 Task: Check the repository's traffic insights to view visitor data.
Action: Mouse moved to (707, 51)
Screenshot: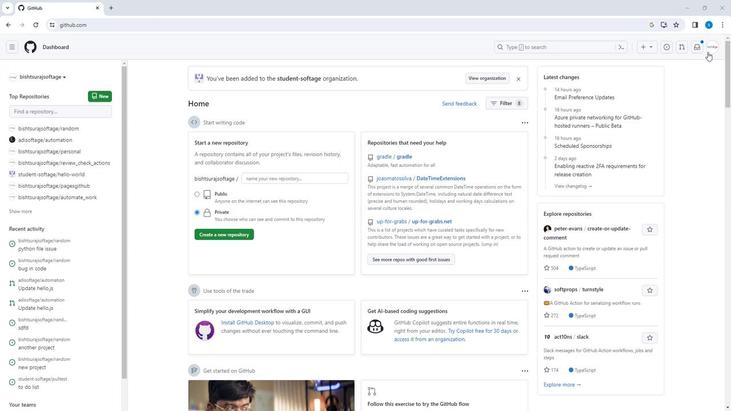 
Action: Mouse pressed left at (707, 51)
Screenshot: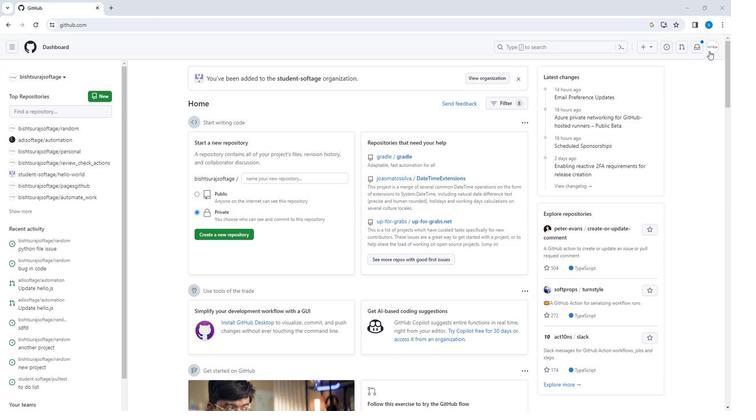
Action: Mouse moved to (668, 103)
Screenshot: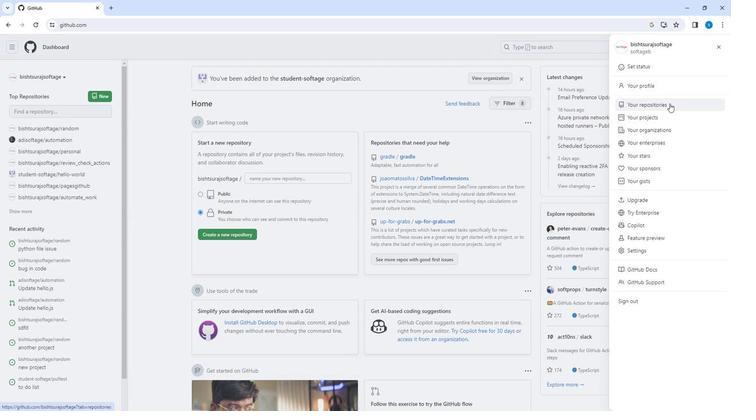 
Action: Mouse pressed left at (668, 103)
Screenshot: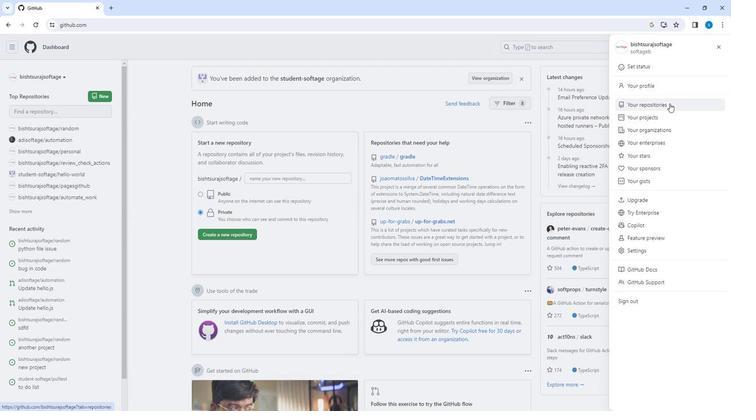 
Action: Mouse moved to (488, 188)
Screenshot: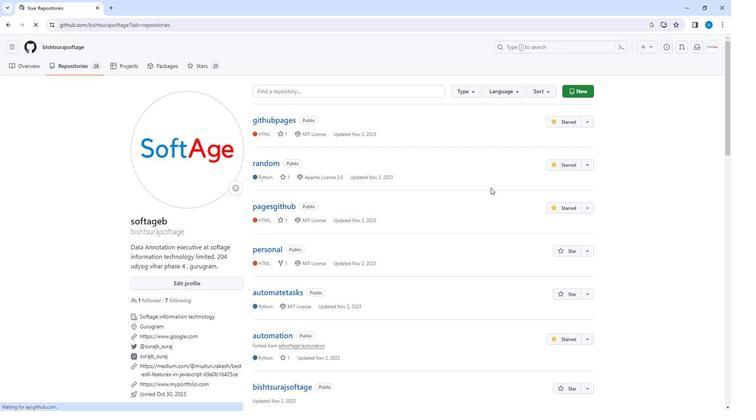 
Action: Mouse scrolled (488, 187) with delta (0, 0)
Screenshot: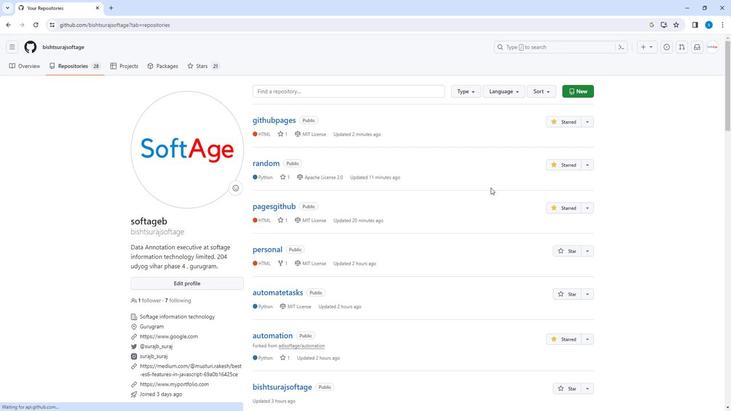 
Action: Mouse scrolled (488, 187) with delta (0, 0)
Screenshot: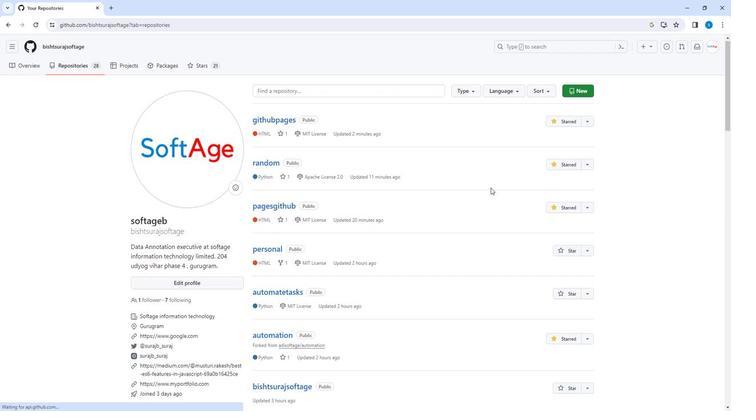 
Action: Mouse scrolled (488, 187) with delta (0, 0)
Screenshot: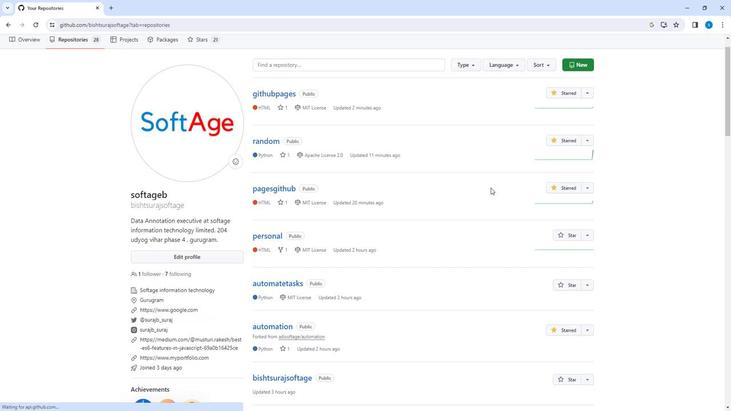 
Action: Mouse scrolled (488, 187) with delta (0, 0)
Screenshot: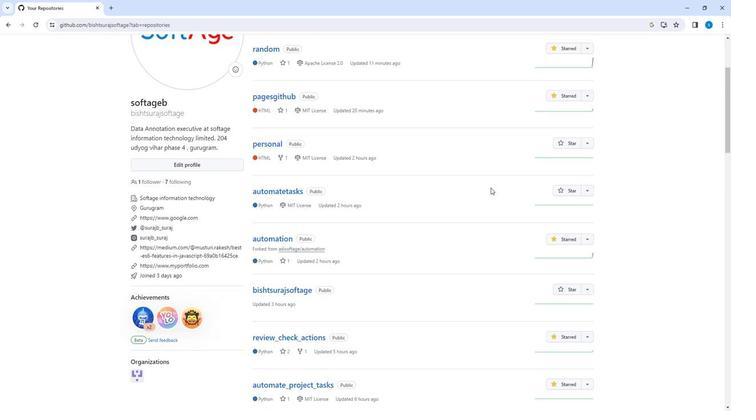 
Action: Mouse scrolled (488, 187) with delta (0, 0)
Screenshot: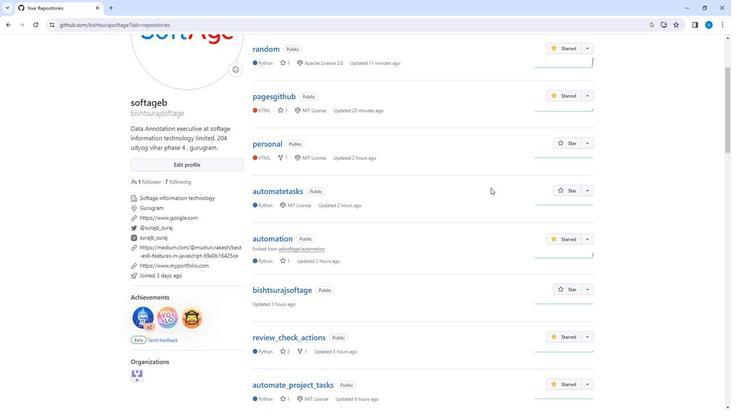 
Action: Mouse scrolled (488, 187) with delta (0, 0)
Screenshot: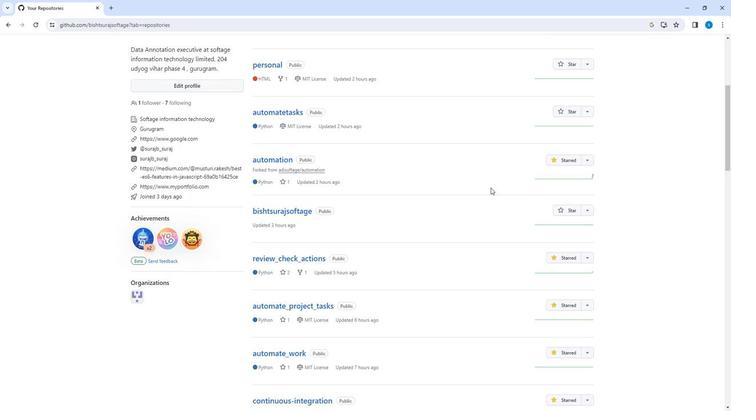 
Action: Mouse scrolled (488, 187) with delta (0, 0)
Screenshot: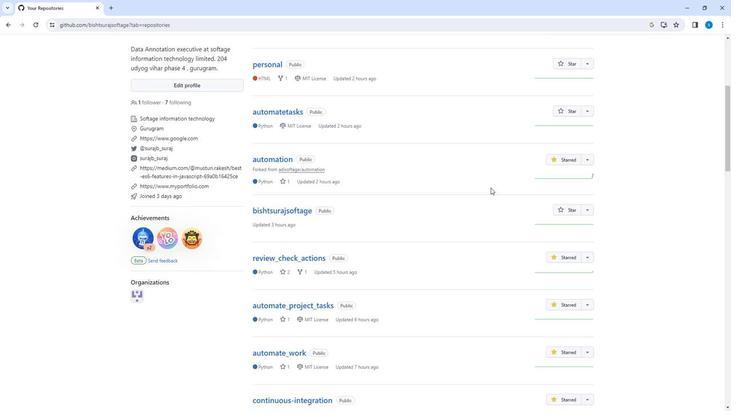 
Action: Mouse scrolled (488, 187) with delta (0, 0)
Screenshot: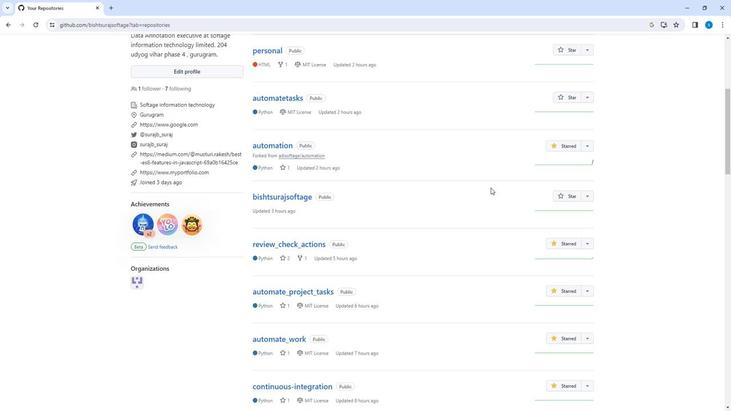 
Action: Mouse scrolled (488, 187) with delta (0, 0)
Screenshot: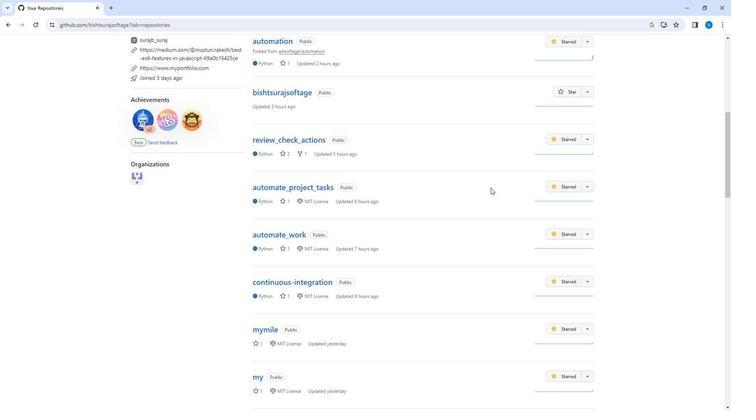 
Action: Mouse scrolled (488, 187) with delta (0, 0)
Screenshot: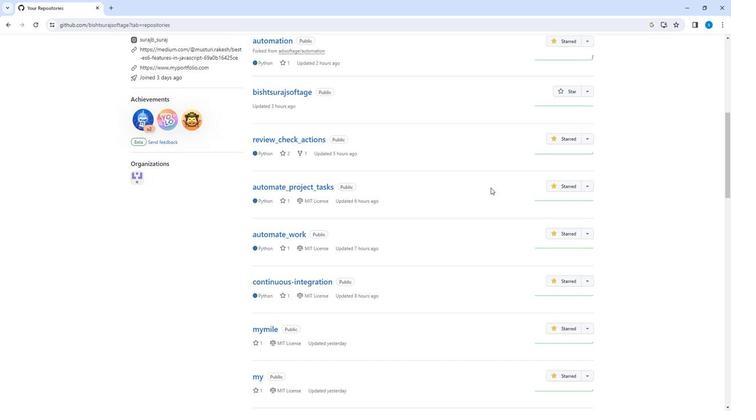 
Action: Mouse scrolled (488, 187) with delta (0, 0)
Screenshot: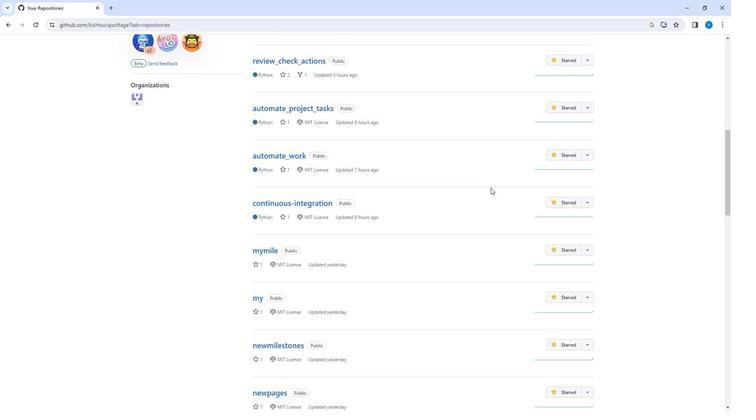 
Action: Mouse scrolled (488, 187) with delta (0, 0)
Screenshot: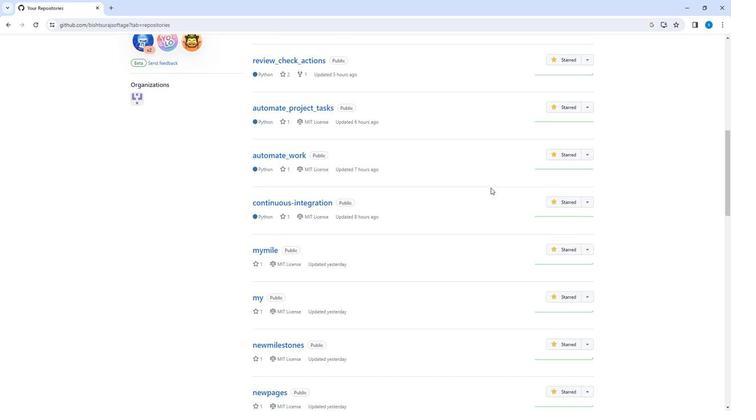 
Action: Mouse scrolled (488, 187) with delta (0, 0)
Screenshot: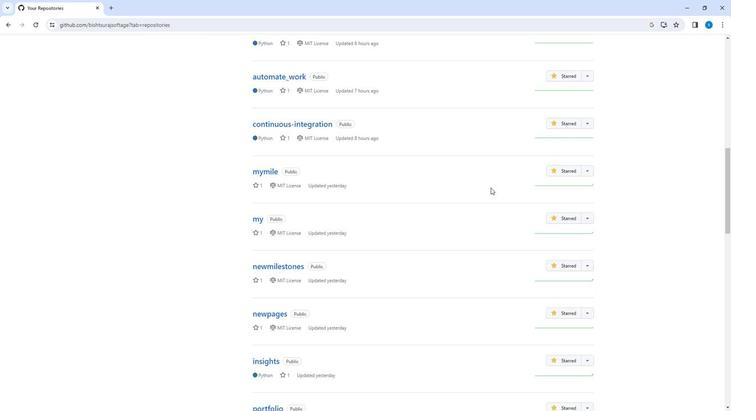 
Action: Mouse scrolled (488, 187) with delta (0, 0)
Screenshot: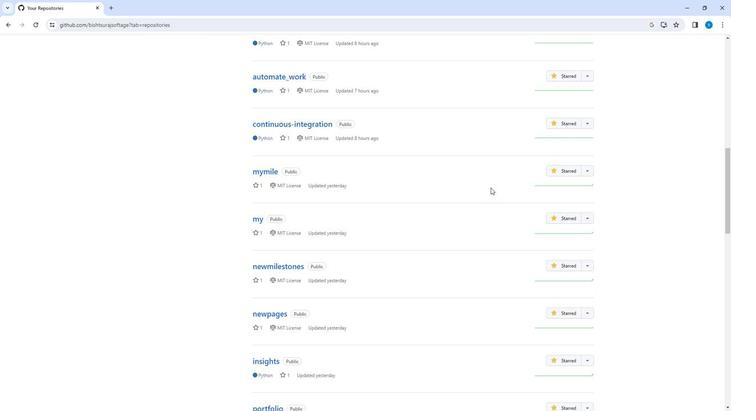 
Action: Mouse scrolled (488, 187) with delta (0, 0)
Screenshot: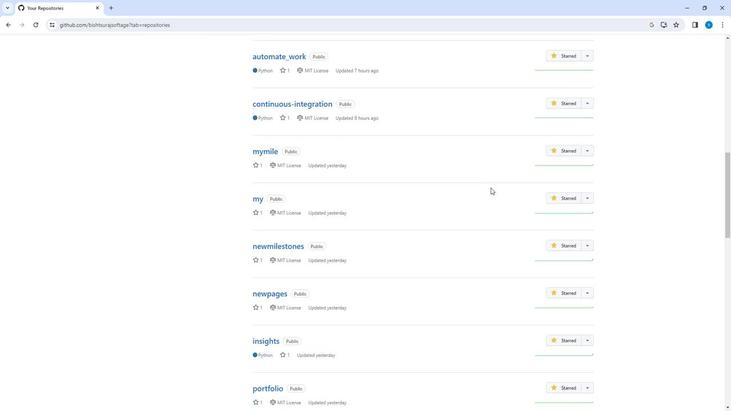 
Action: Mouse scrolled (488, 187) with delta (0, 0)
Screenshot: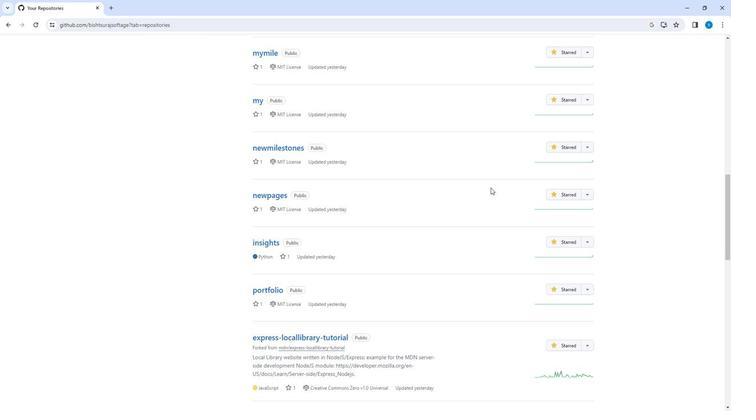 
Action: Mouse moved to (300, 298)
Screenshot: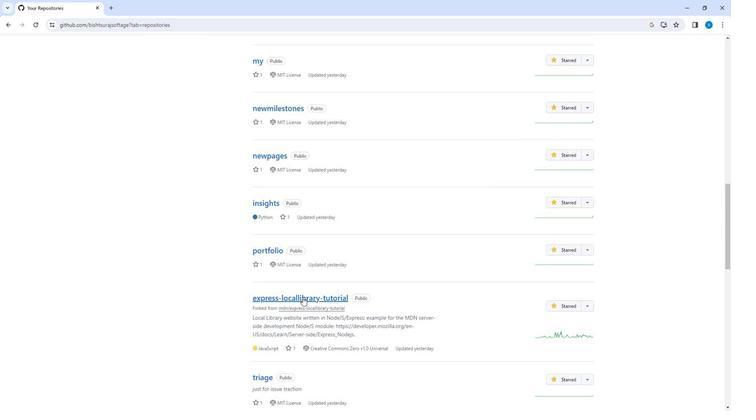 
Action: Mouse pressed left at (300, 298)
Screenshot: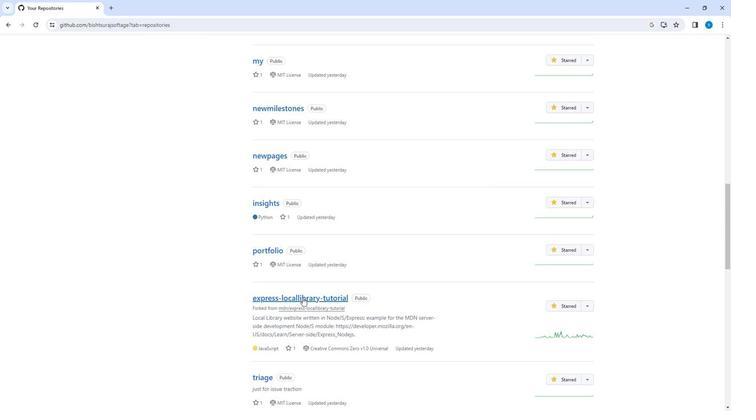 
Action: Mouse moved to (285, 68)
Screenshot: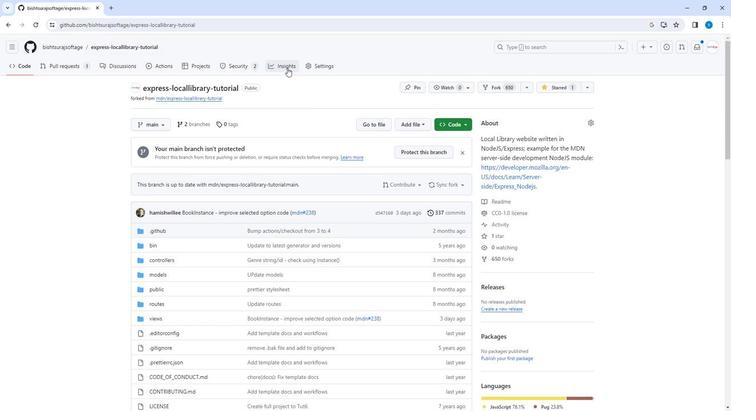 
Action: Mouse pressed left at (285, 68)
Screenshot: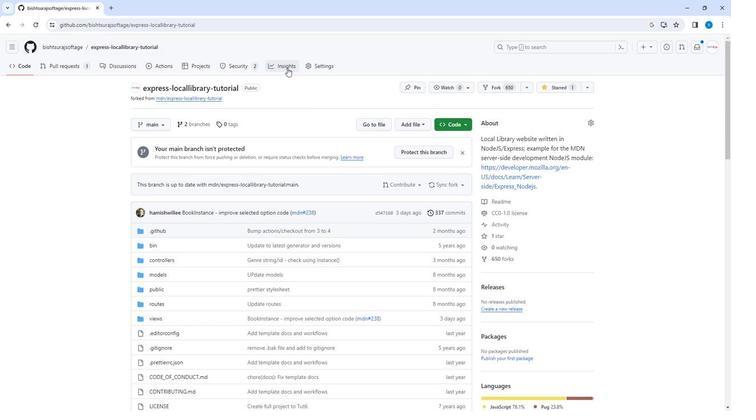 
Action: Mouse moved to (178, 135)
Screenshot: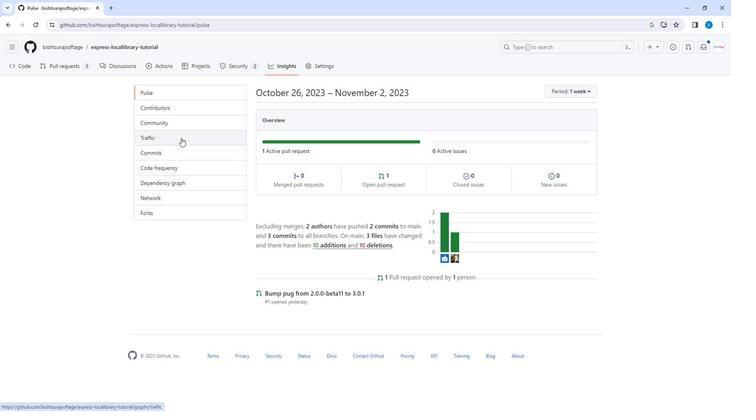 
Action: Mouse pressed left at (178, 135)
Screenshot: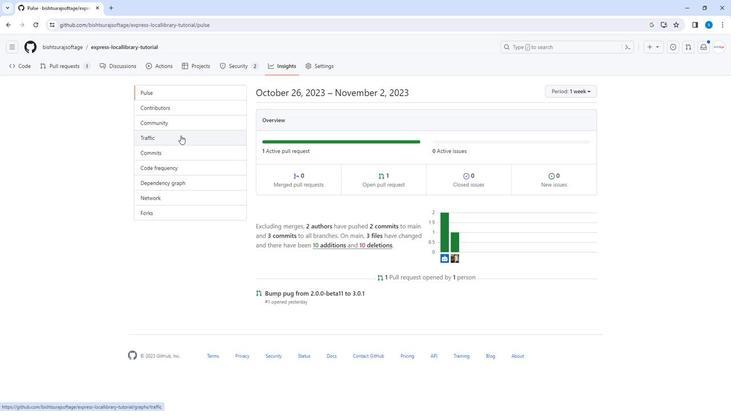 
Action: Mouse moved to (362, 282)
Screenshot: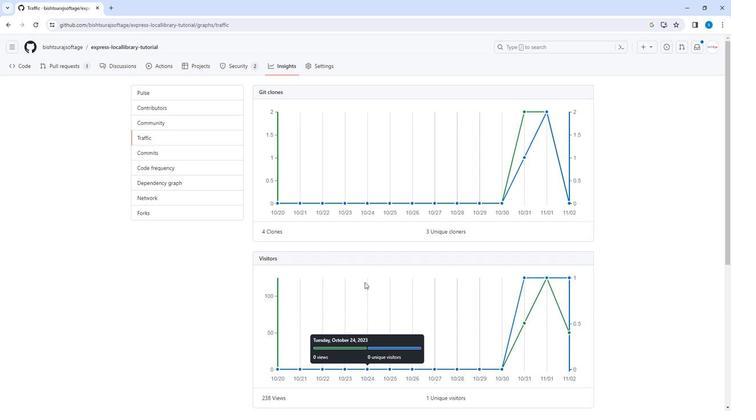 
Action: Mouse scrolled (362, 282) with delta (0, 0)
Screenshot: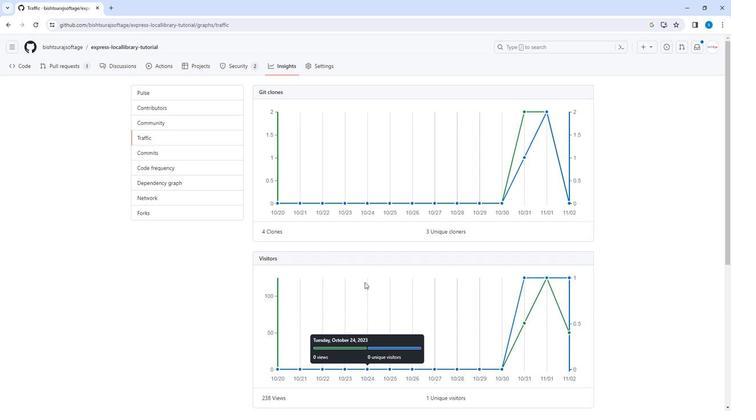 
Action: Mouse scrolled (362, 282) with delta (0, 0)
Screenshot: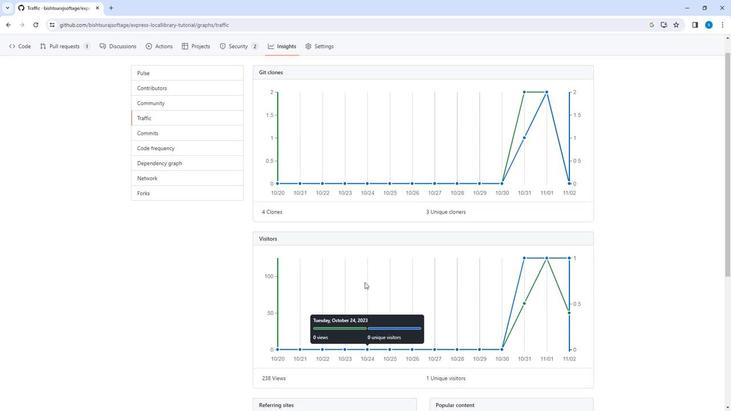 
Action: Mouse moved to (567, 277)
Screenshot: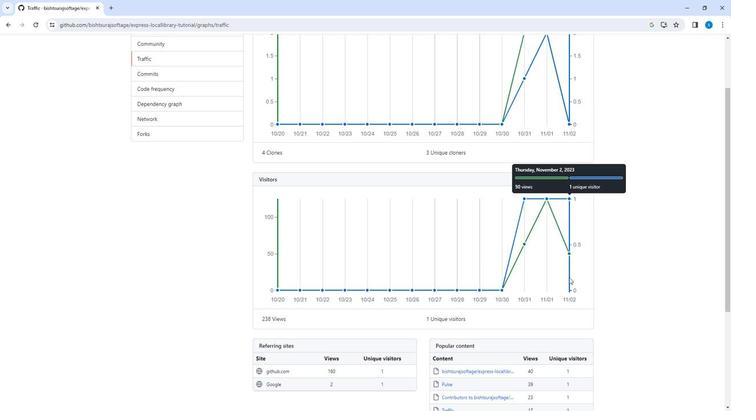 
